 Task: For heading Arial Rounded MT Bold with Underline.  font size for heading26,  'Change the font style of data to'Browallia New.  and font size to 18,  Change the alignment of both headline & data to Align middle & Align Text left.  In the sheet  EvaluationSalesByStore_2022
Action: Mouse moved to (23, 120)
Screenshot: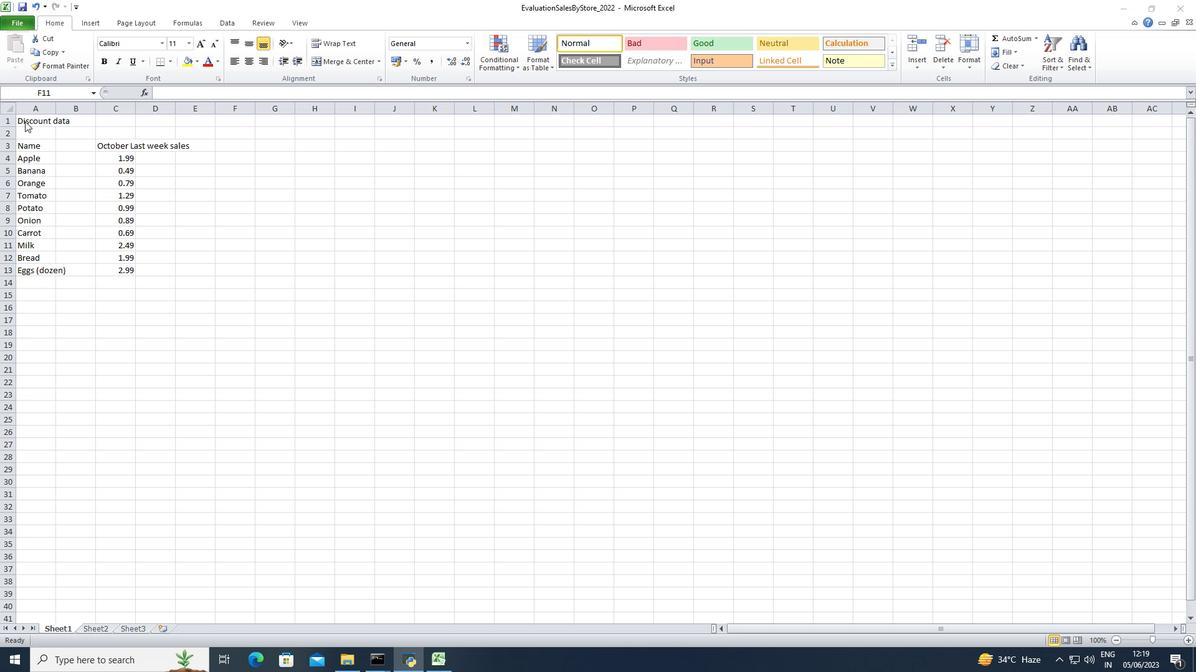 
Action: Mouse pressed left at (23, 120)
Screenshot: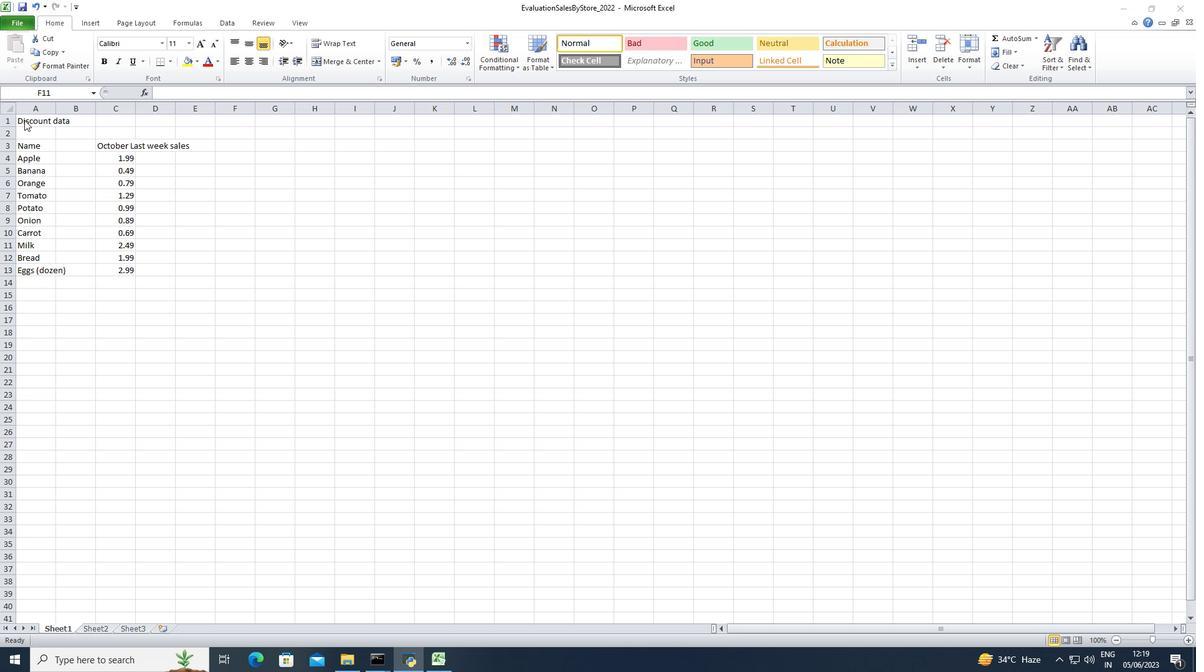 
Action: Mouse moved to (23, 120)
Screenshot: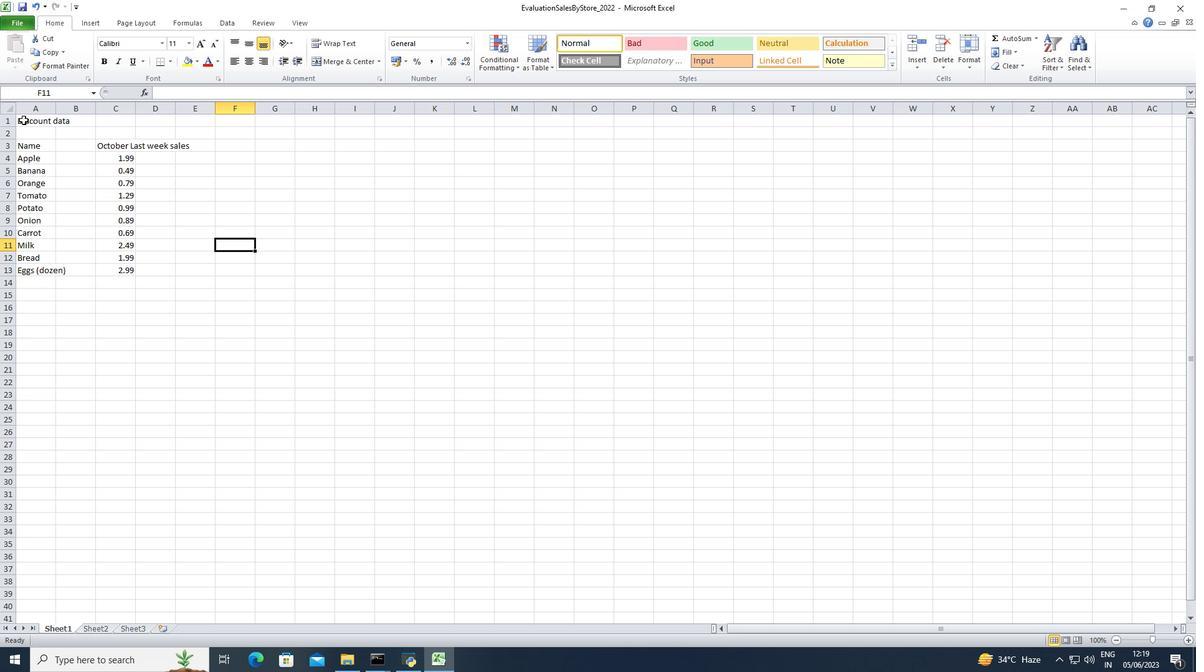 
Action: Mouse pressed left at (23, 120)
Screenshot: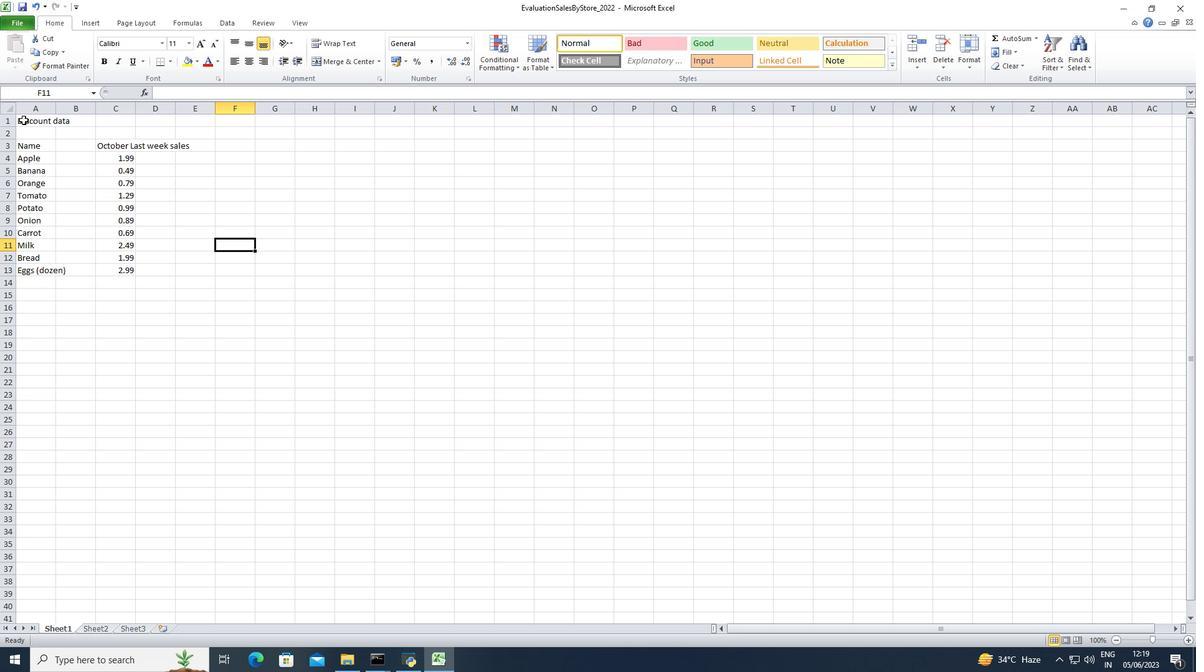 
Action: Mouse moved to (31, 123)
Screenshot: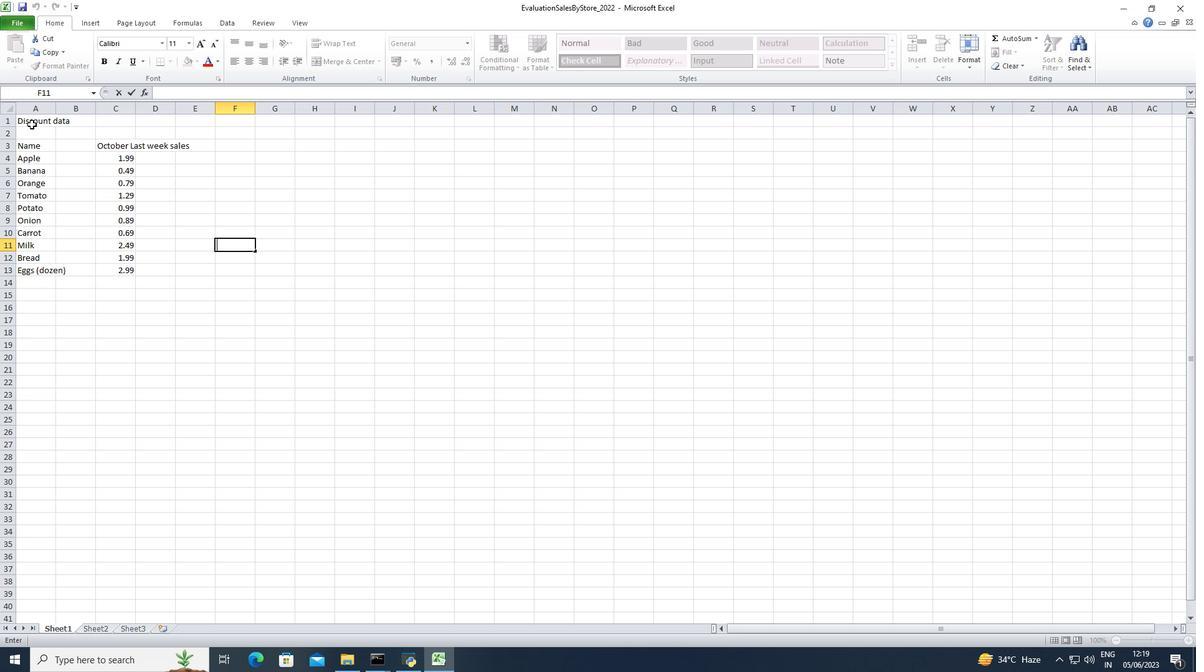 
Action: Mouse pressed left at (31, 123)
Screenshot: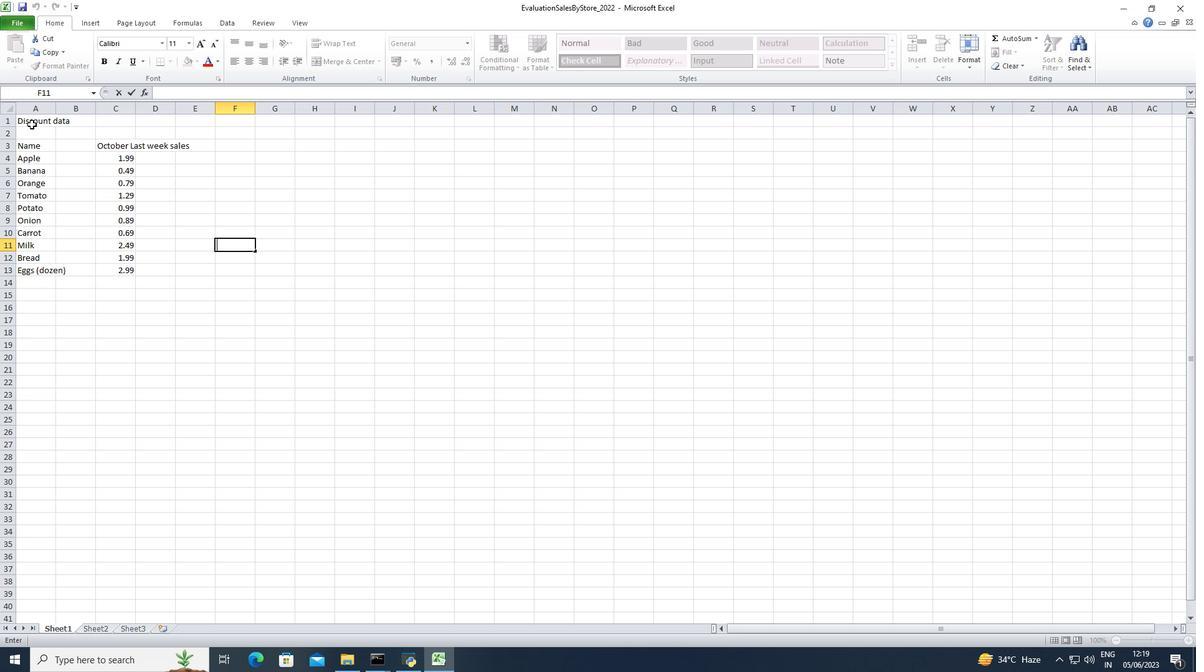 
Action: Mouse moved to (130, 44)
Screenshot: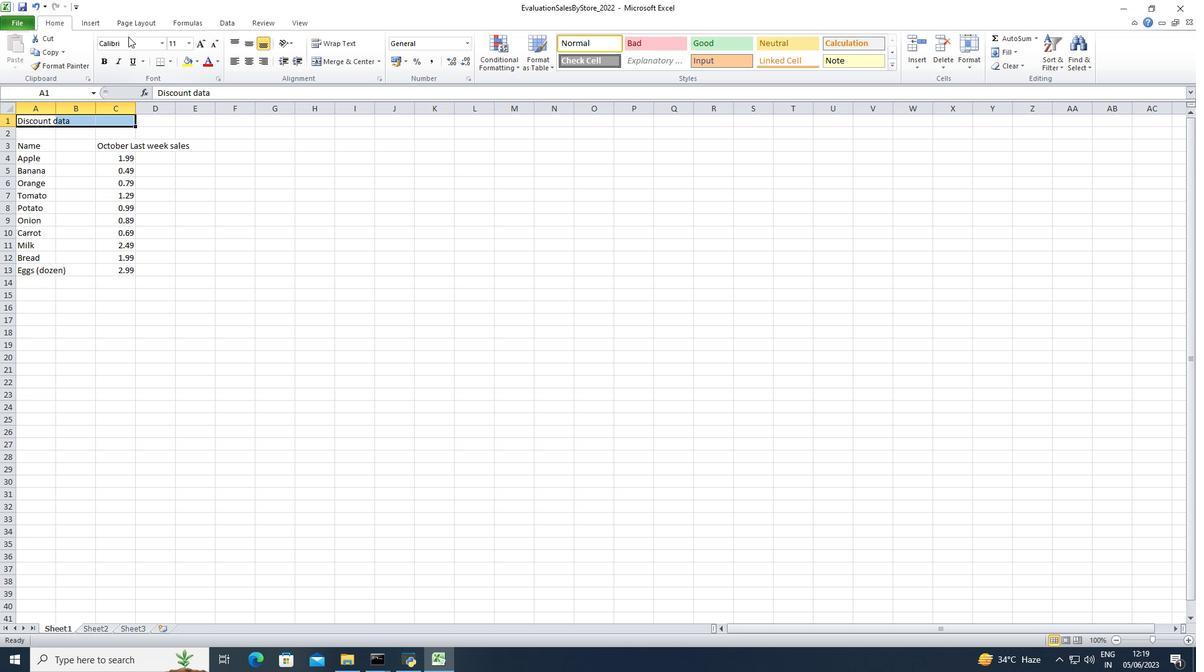 
Action: Mouse pressed left at (130, 44)
Screenshot: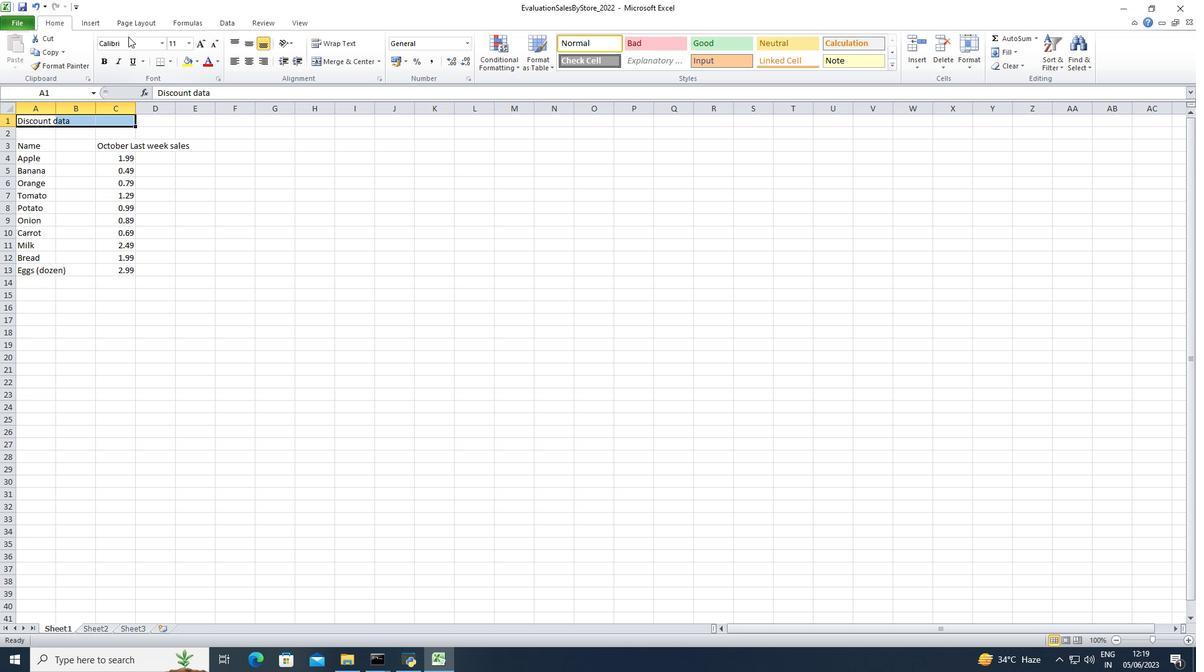 
Action: Key pressed <Key.shift>Arial<Key.space><Key.shift>Rounded<Key.space><Key.shift>MT<Key.space><Key.shift><Key.shift><Key.shift><Key.shift><Key.shift><Key.shift><Key.shift><Key.shift>Bold<Key.enter>
Screenshot: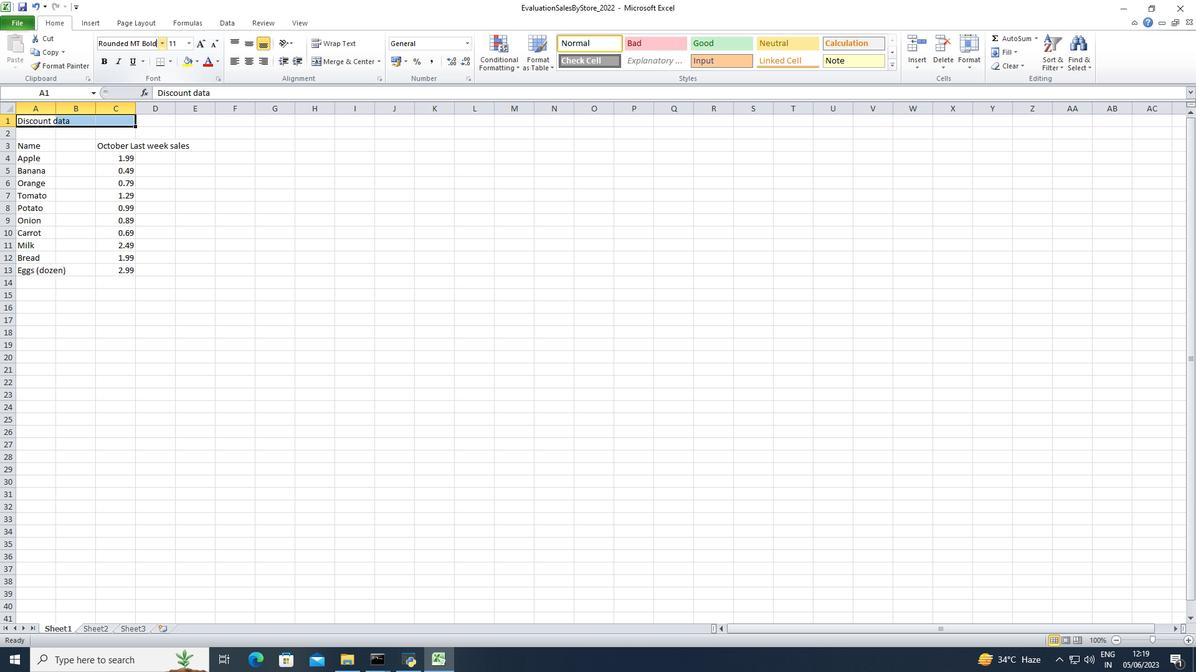 
Action: Mouse moved to (134, 60)
Screenshot: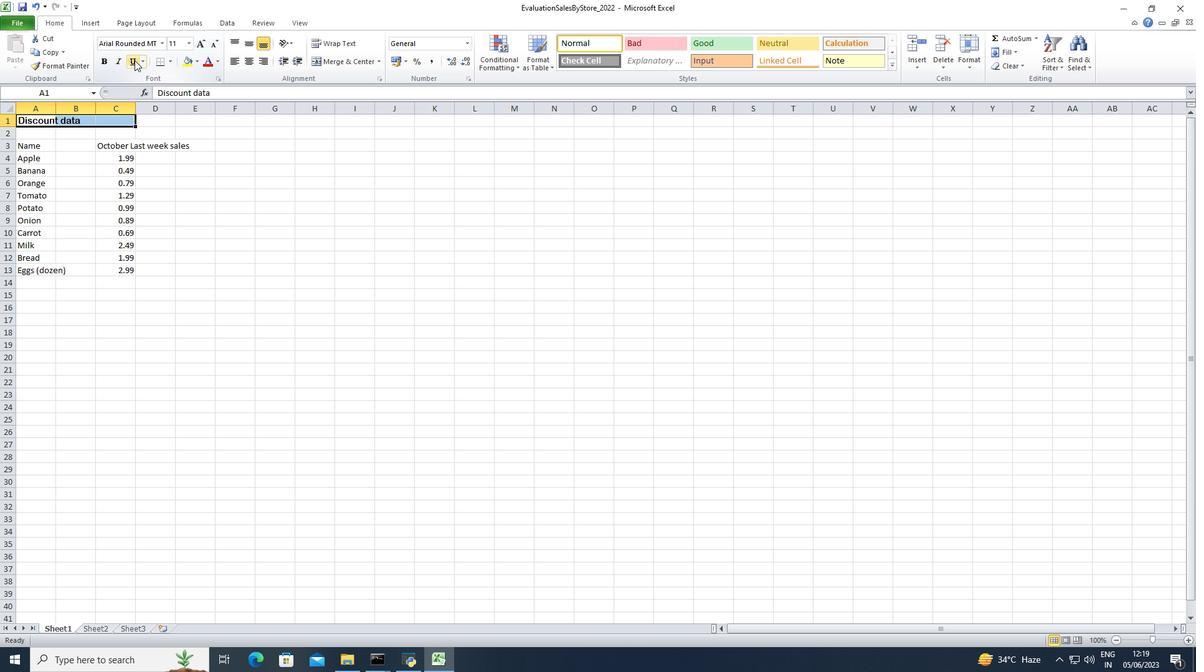 
Action: Mouse pressed left at (134, 60)
Screenshot: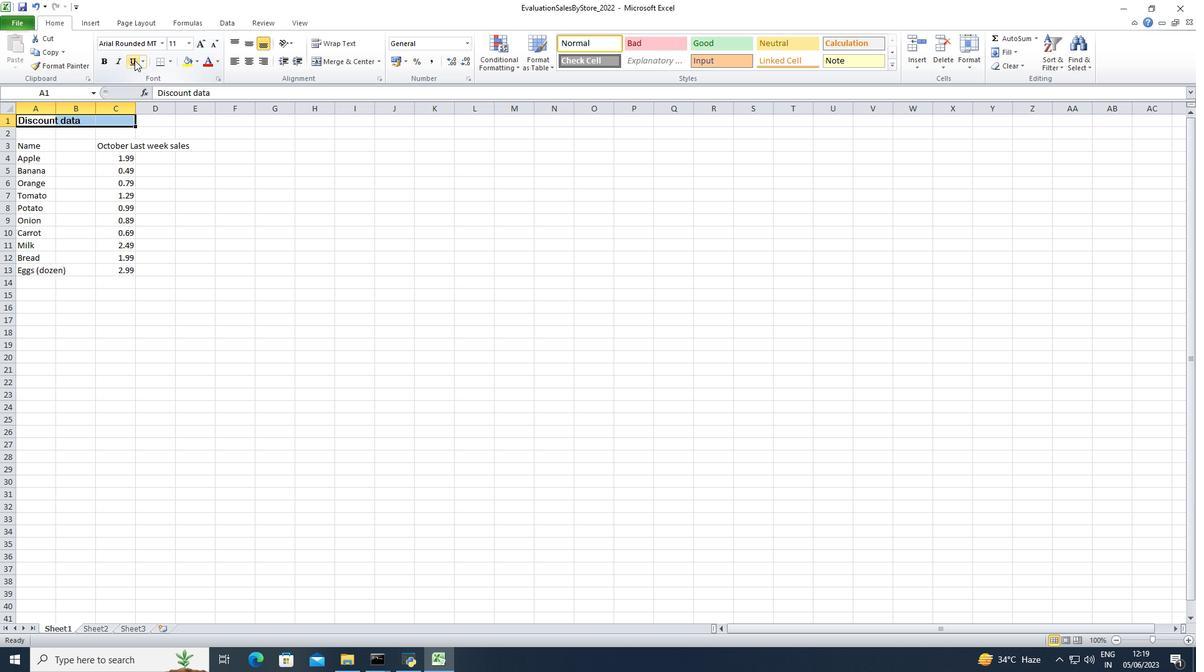 
Action: Mouse moved to (188, 44)
Screenshot: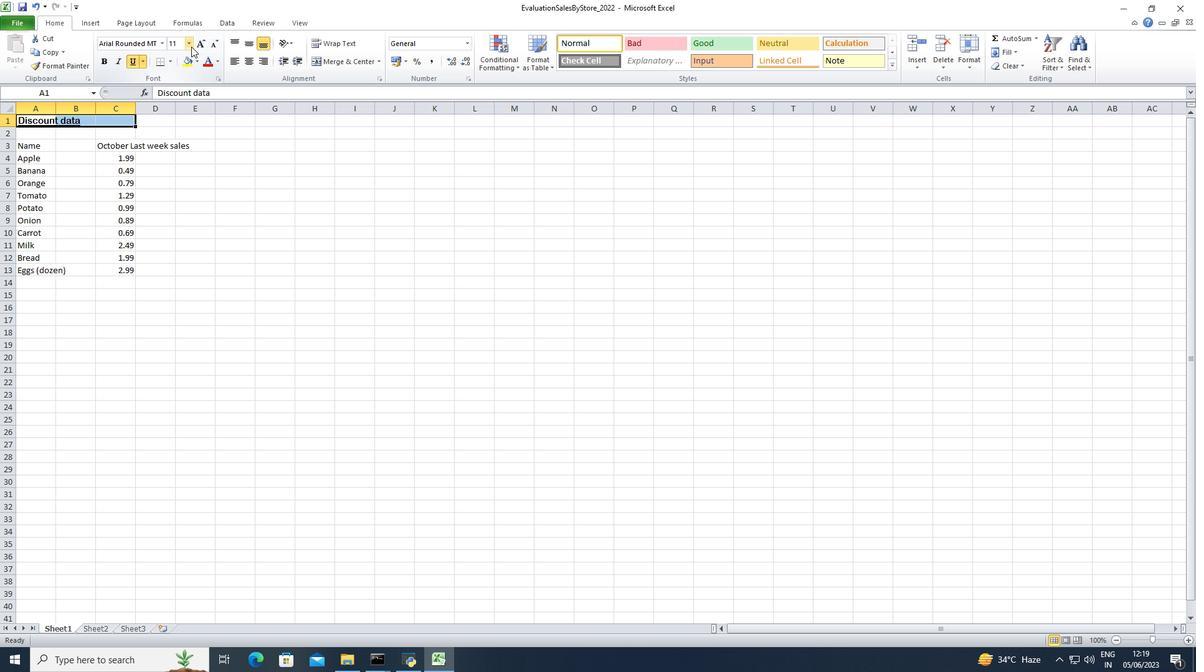 
Action: Mouse pressed left at (188, 44)
Screenshot: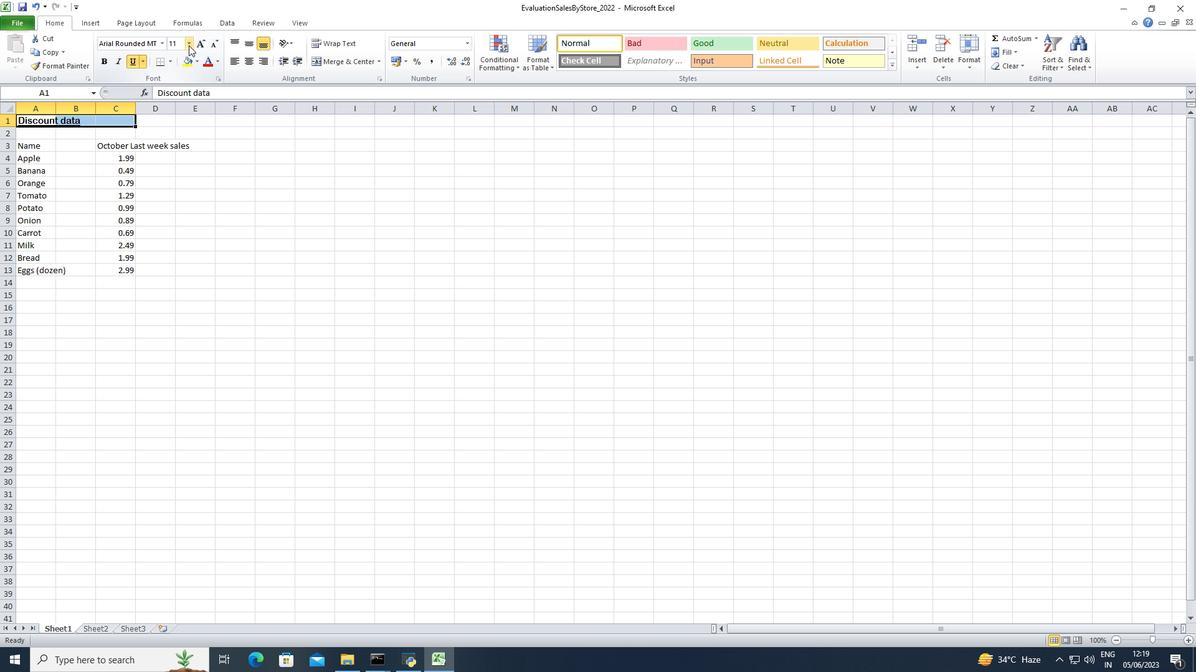 
Action: Mouse moved to (178, 170)
Screenshot: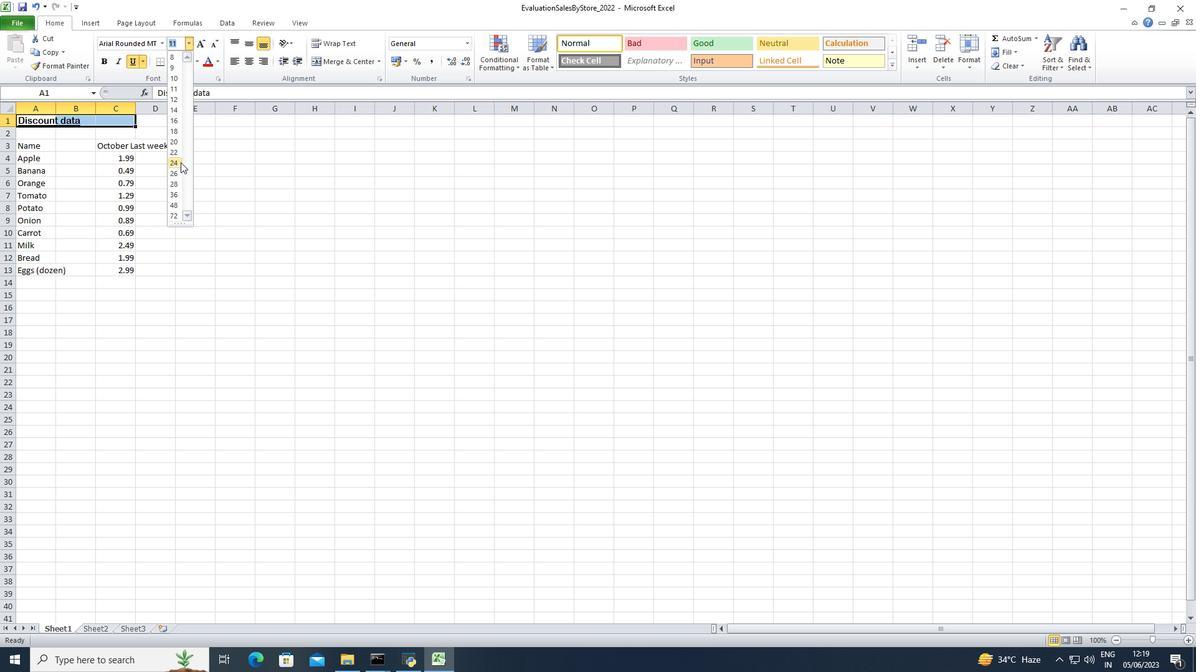 
Action: Mouse pressed left at (178, 170)
Screenshot: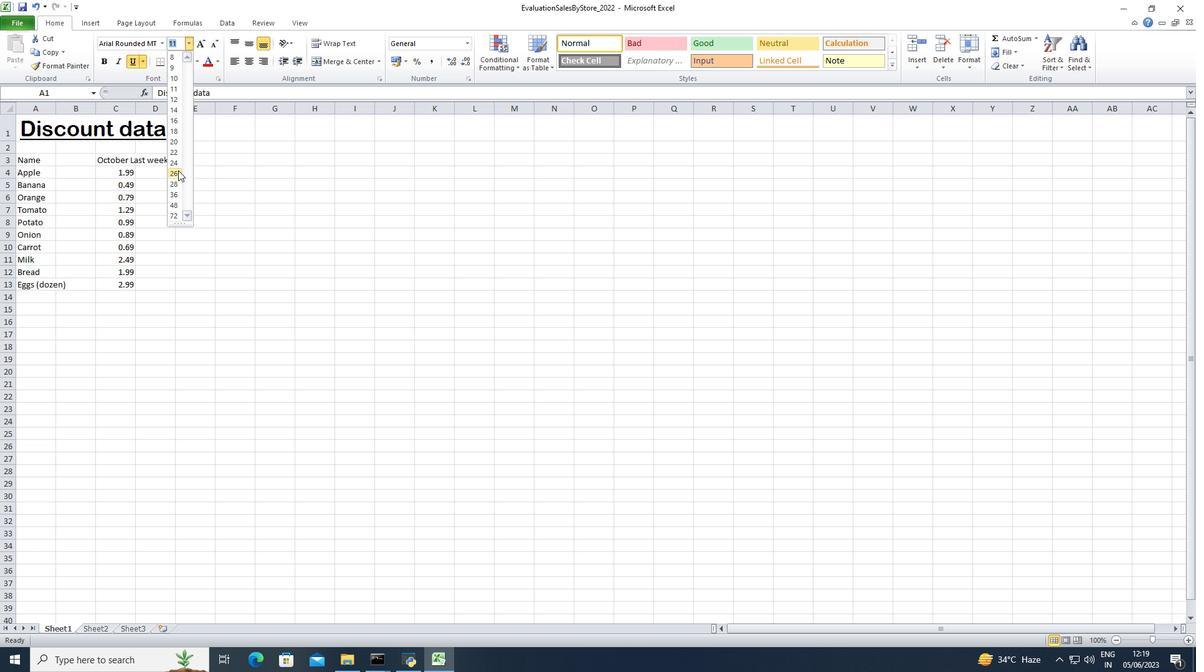 
Action: Mouse moved to (56, 110)
Screenshot: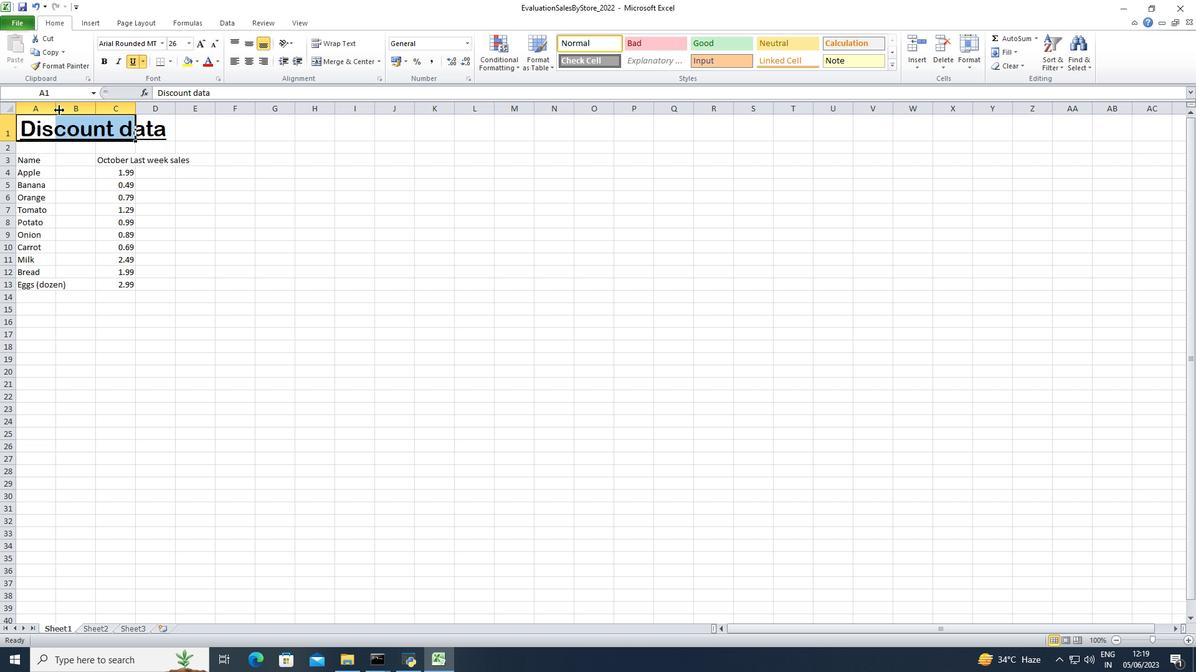 
Action: Mouse pressed left at (56, 110)
Screenshot: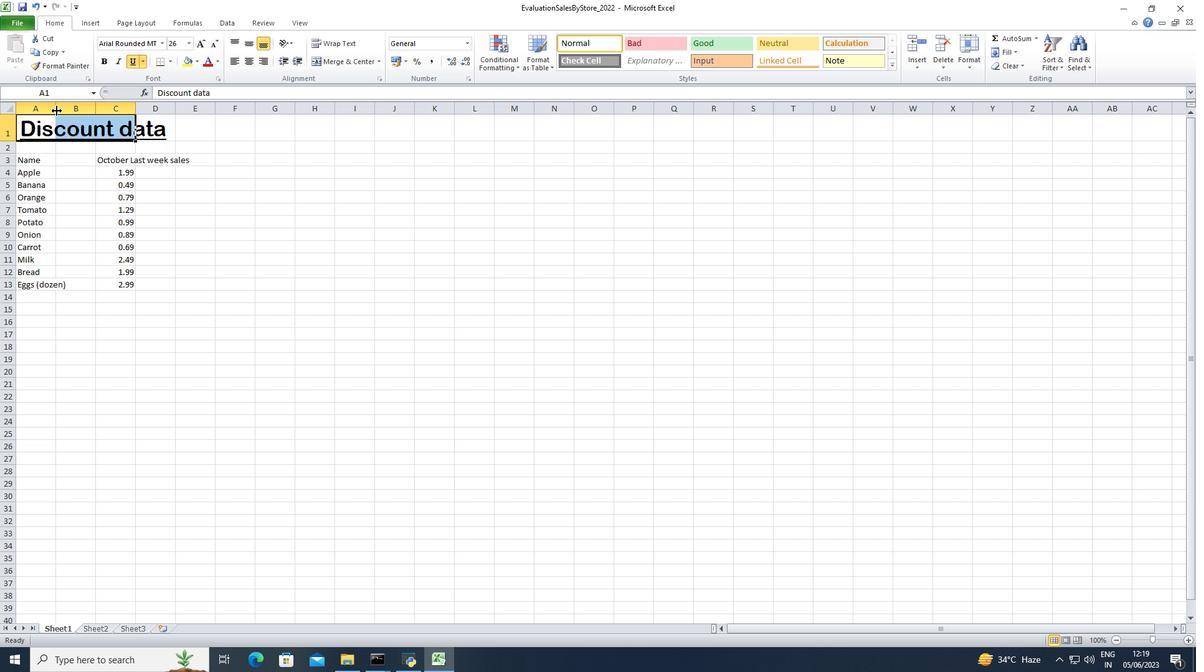 
Action: Mouse moved to (118, 108)
Screenshot: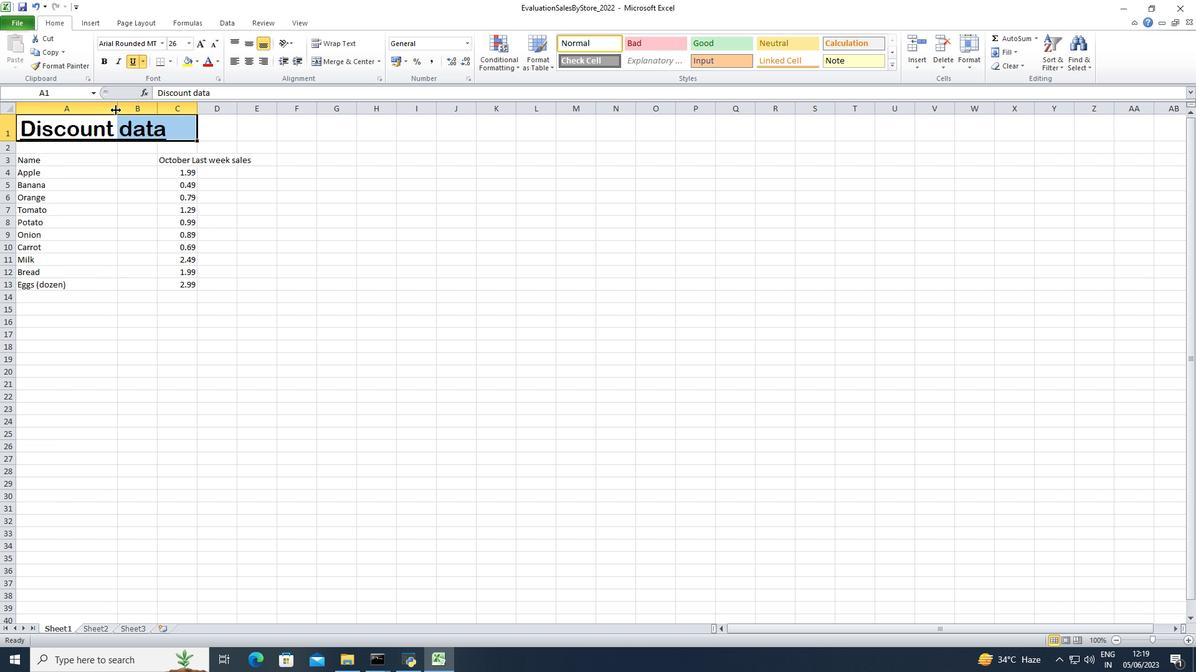 
Action: Mouse pressed left at (118, 108)
Screenshot: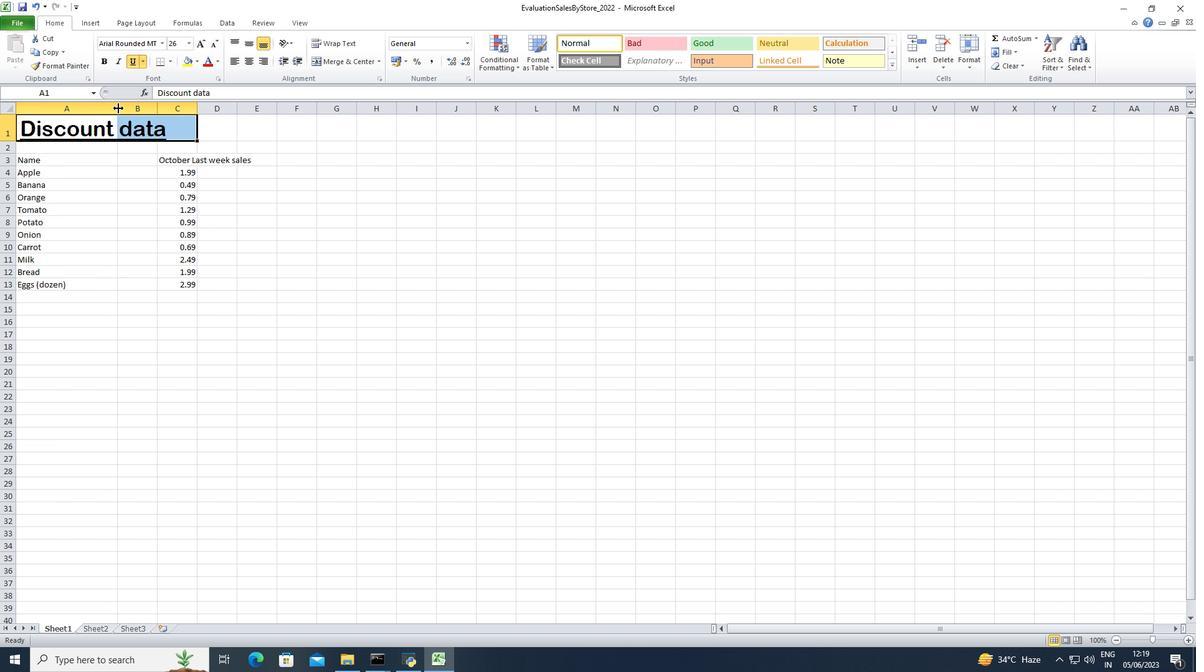 
Action: Mouse moved to (51, 163)
Screenshot: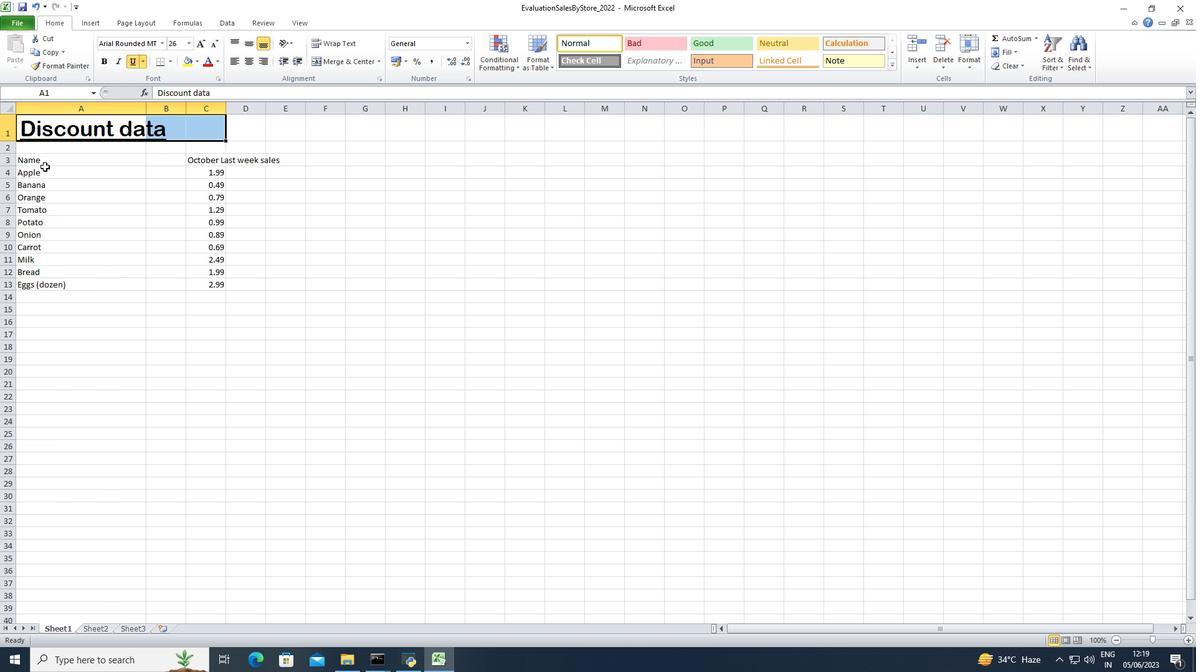 
Action: Mouse pressed left at (51, 163)
Screenshot: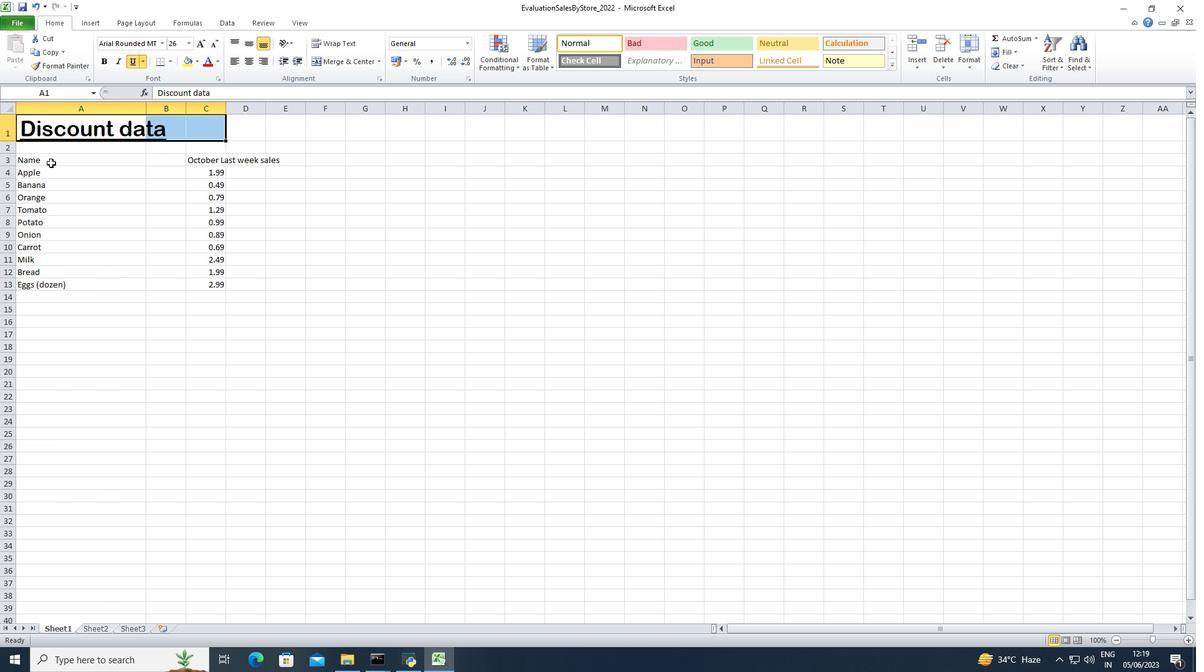 
Action: Mouse moved to (123, 40)
Screenshot: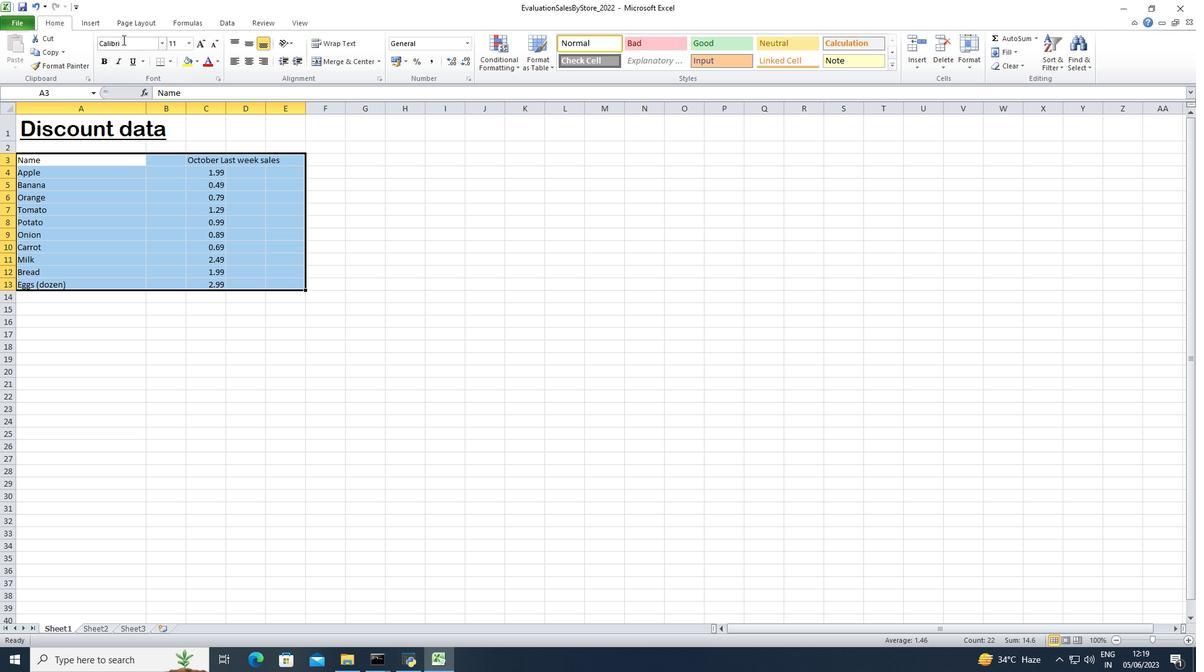 
Action: Mouse pressed left at (123, 40)
Screenshot: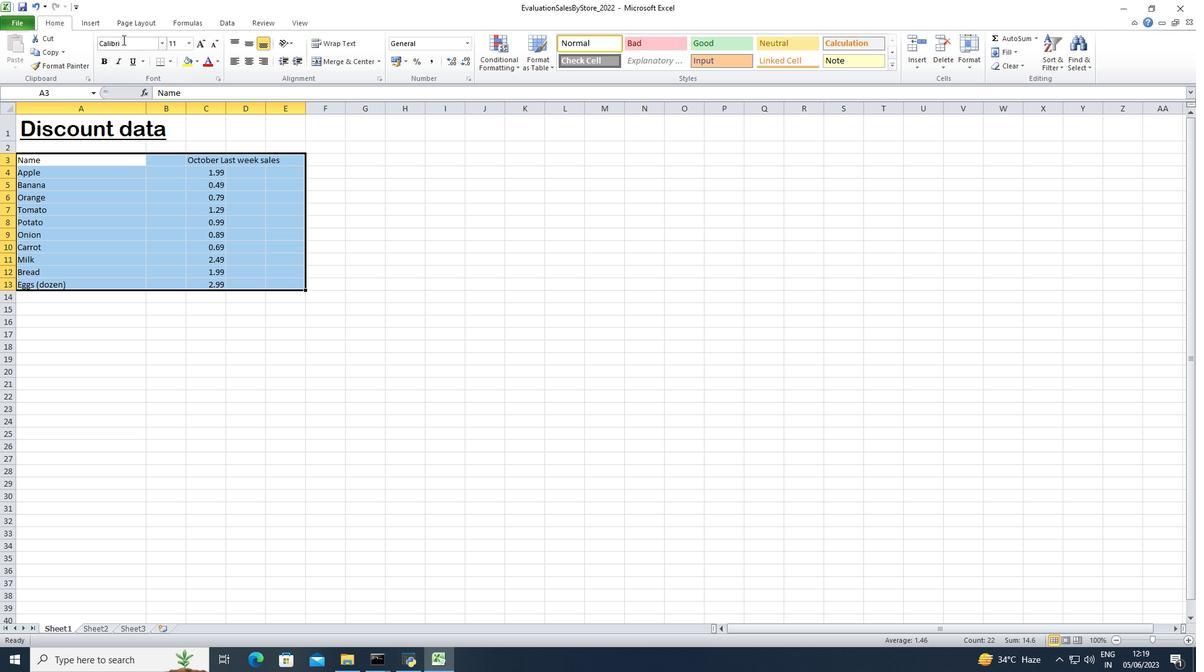 
Action: Key pressed <Key.shift>Browallia<Key.space><Key.shift>New<Key.enter>
Screenshot: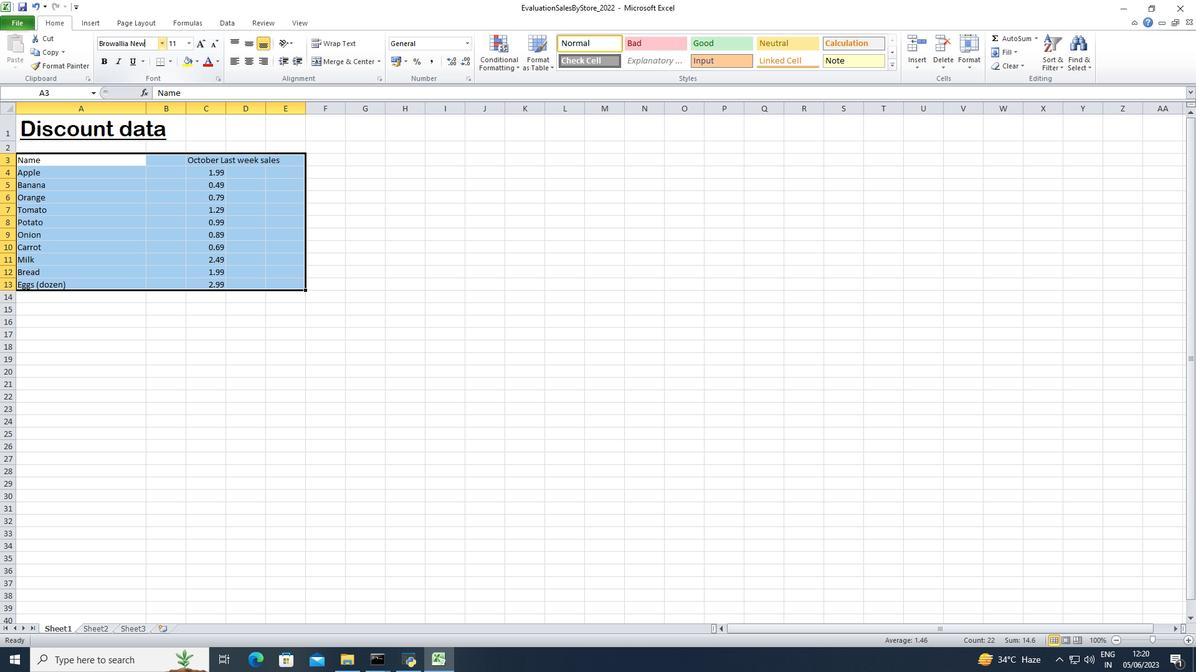
Action: Mouse moved to (188, 41)
Screenshot: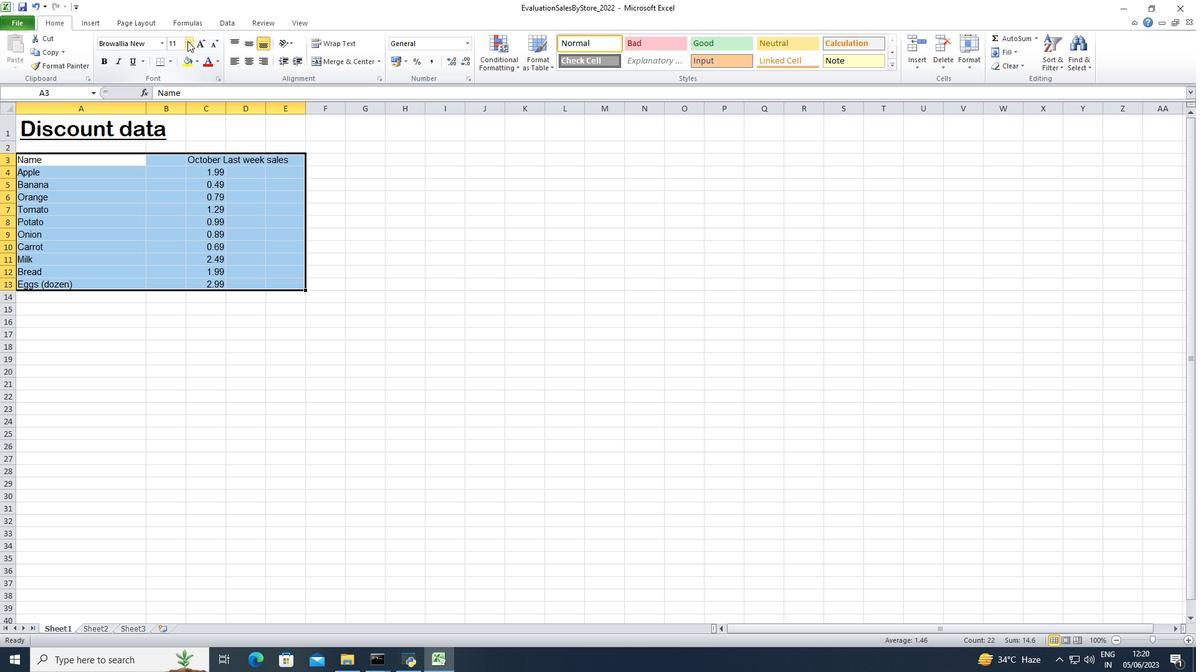
Action: Mouse pressed left at (188, 41)
Screenshot: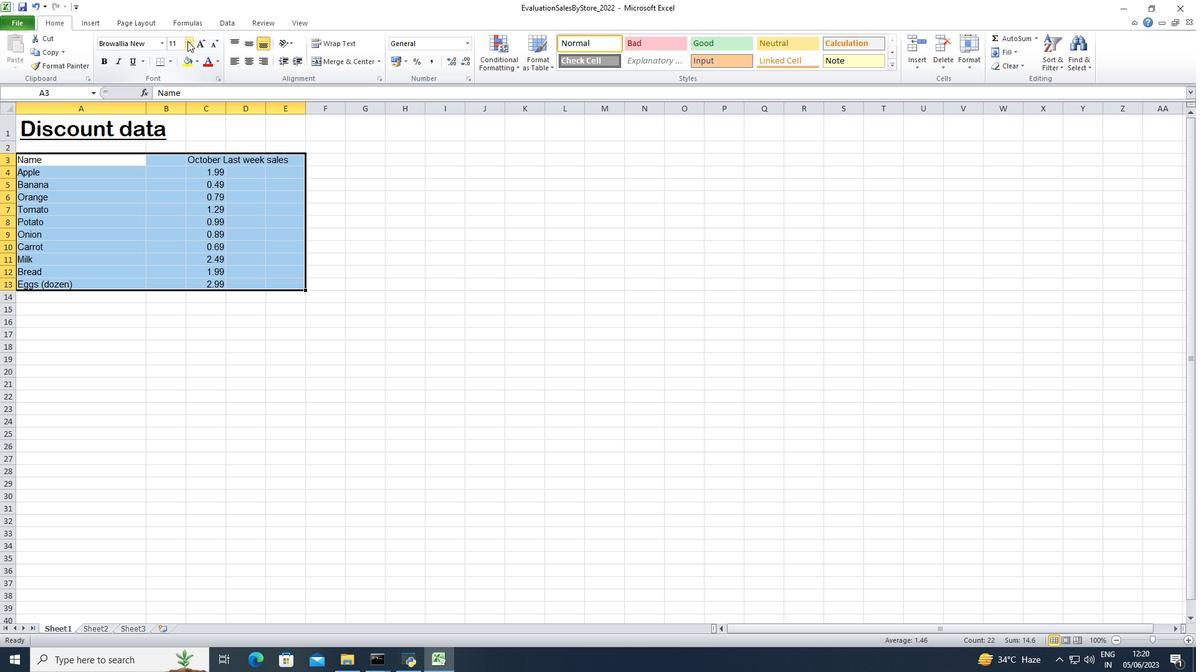 
Action: Mouse moved to (178, 129)
Screenshot: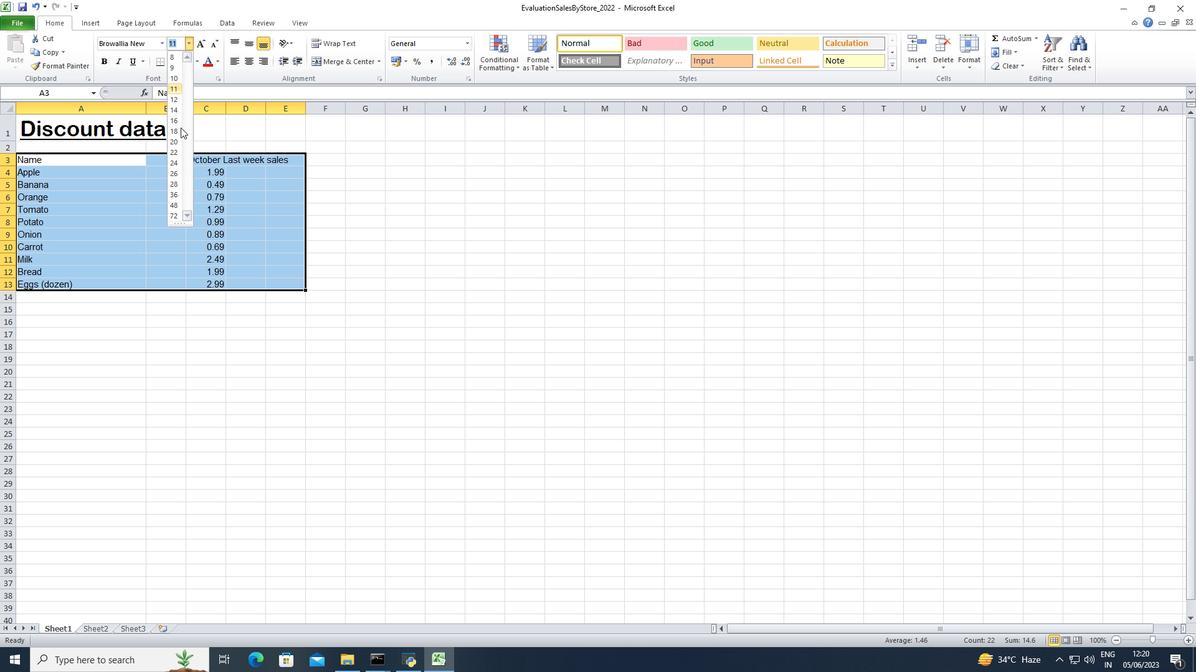 
Action: Mouse pressed left at (178, 129)
Screenshot: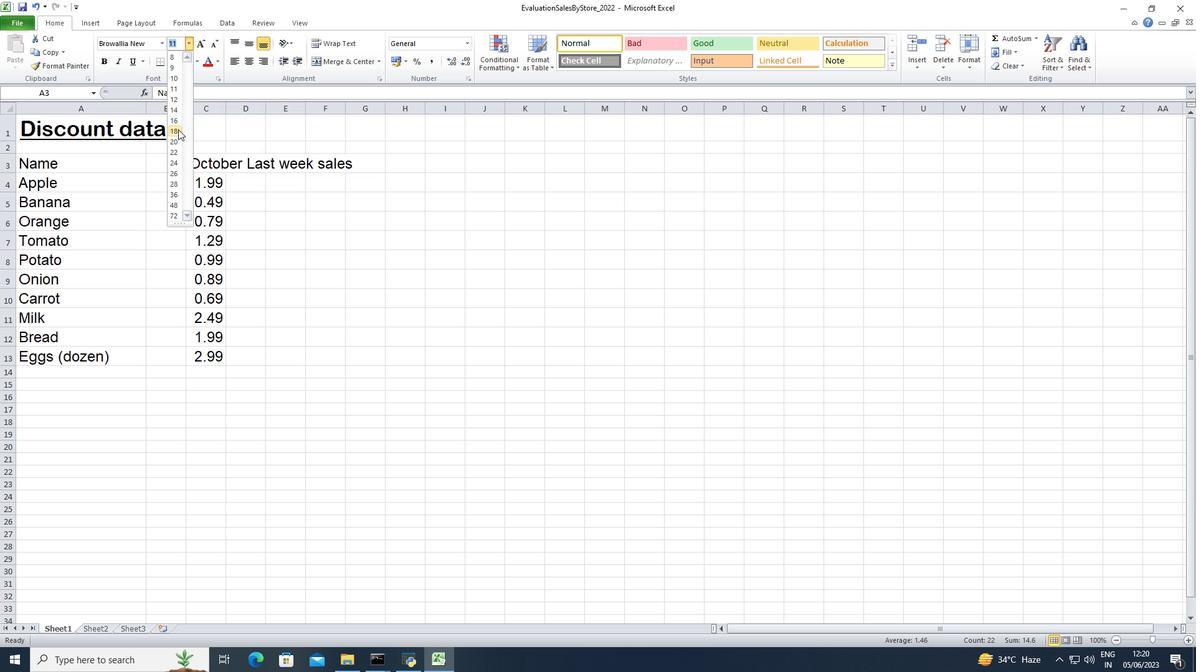 
Action: Mouse moved to (248, 62)
Screenshot: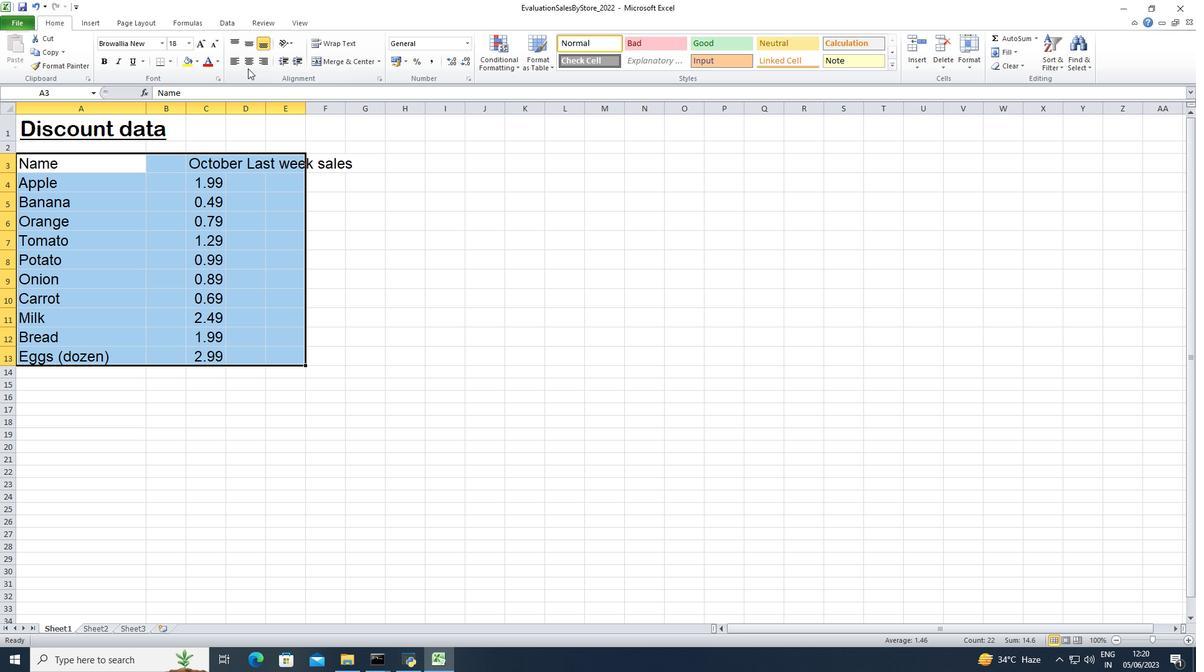 
Action: Mouse pressed left at (248, 62)
Screenshot: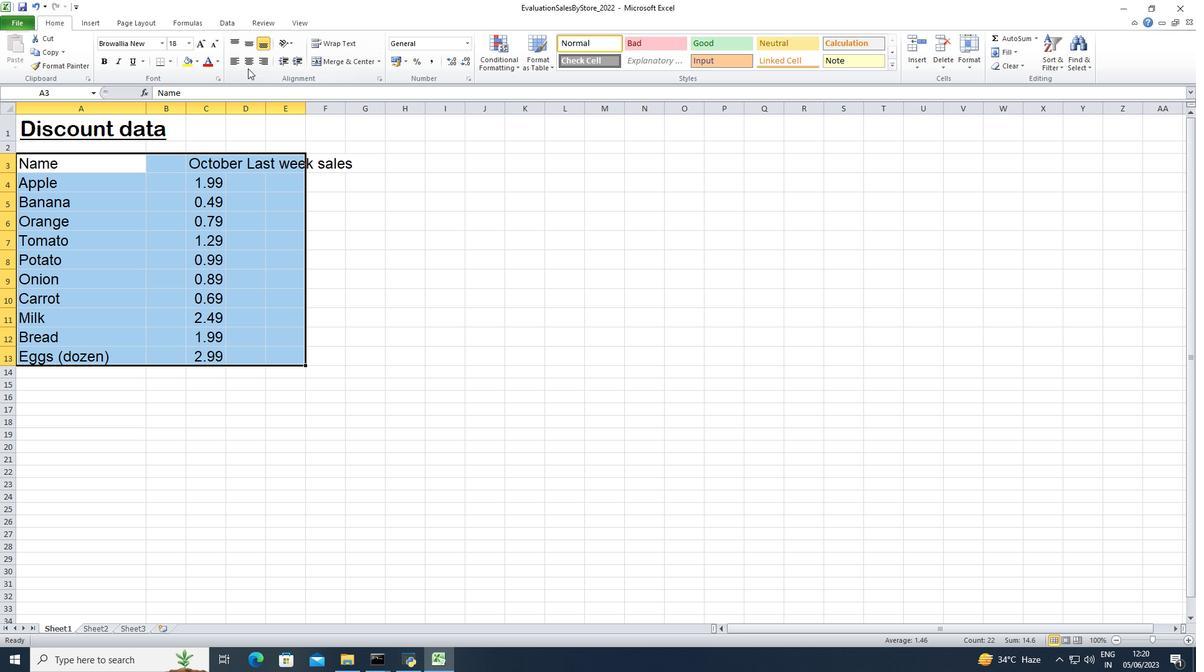 
Action: Mouse moved to (146, 109)
Screenshot: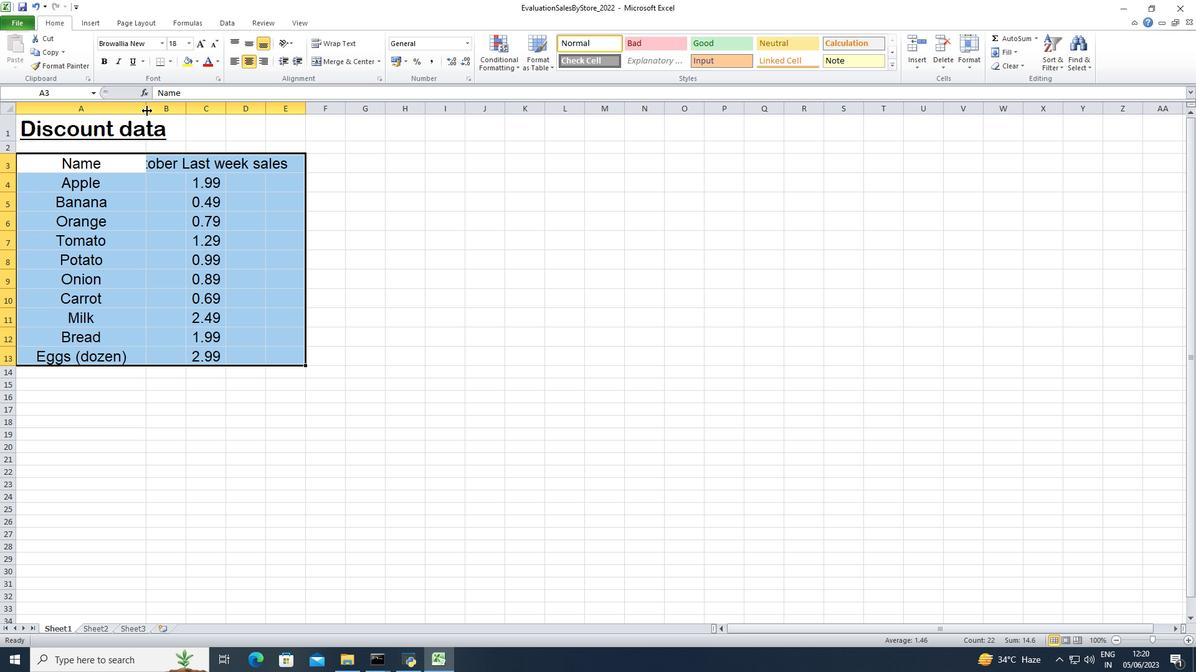 
Action: Mouse pressed left at (146, 109)
Screenshot: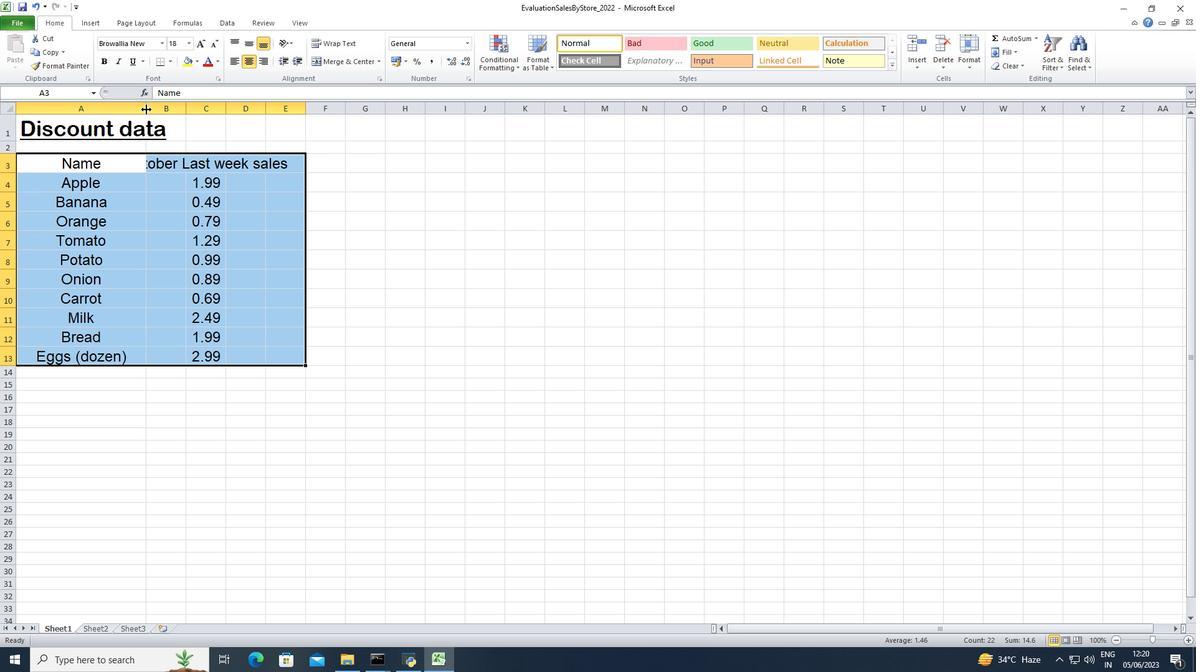 
Action: Mouse moved to (178, 112)
Screenshot: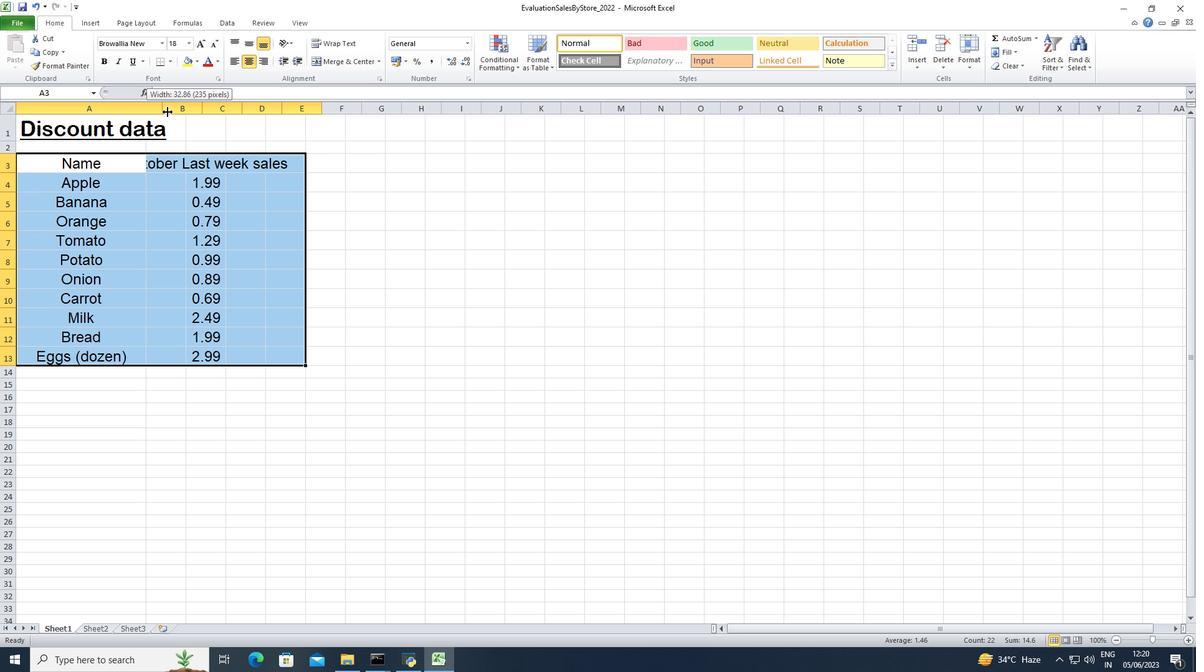 
Action: Mouse pressed left at (178, 112)
Screenshot: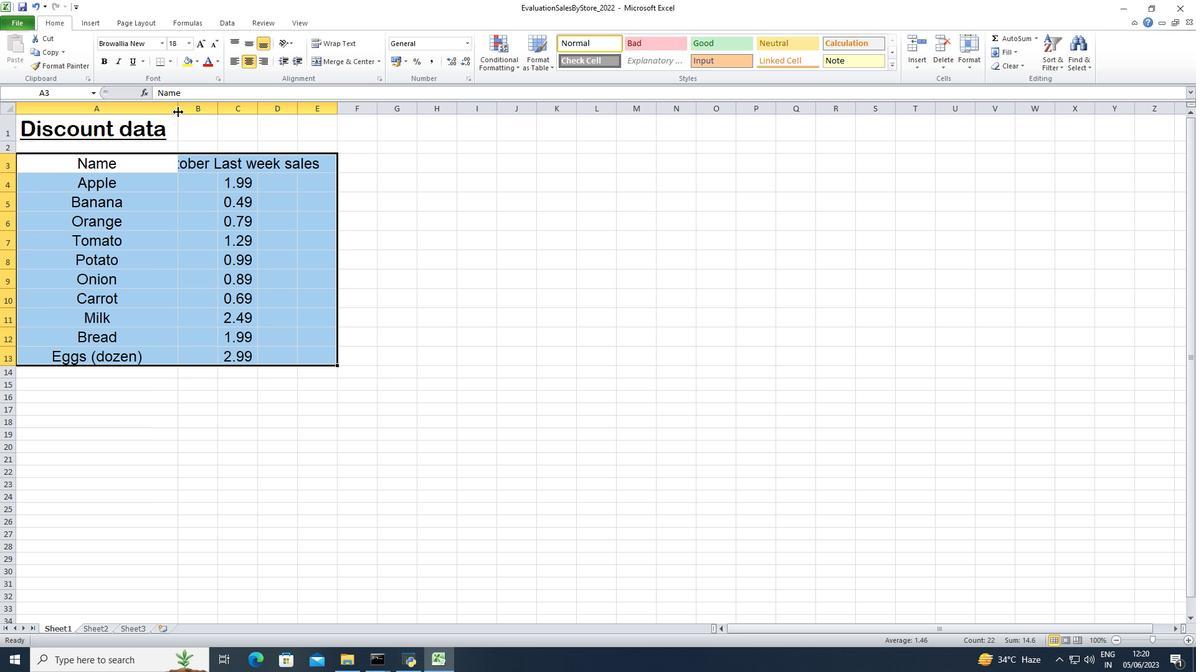 
Action: Mouse moved to (310, 113)
Screenshot: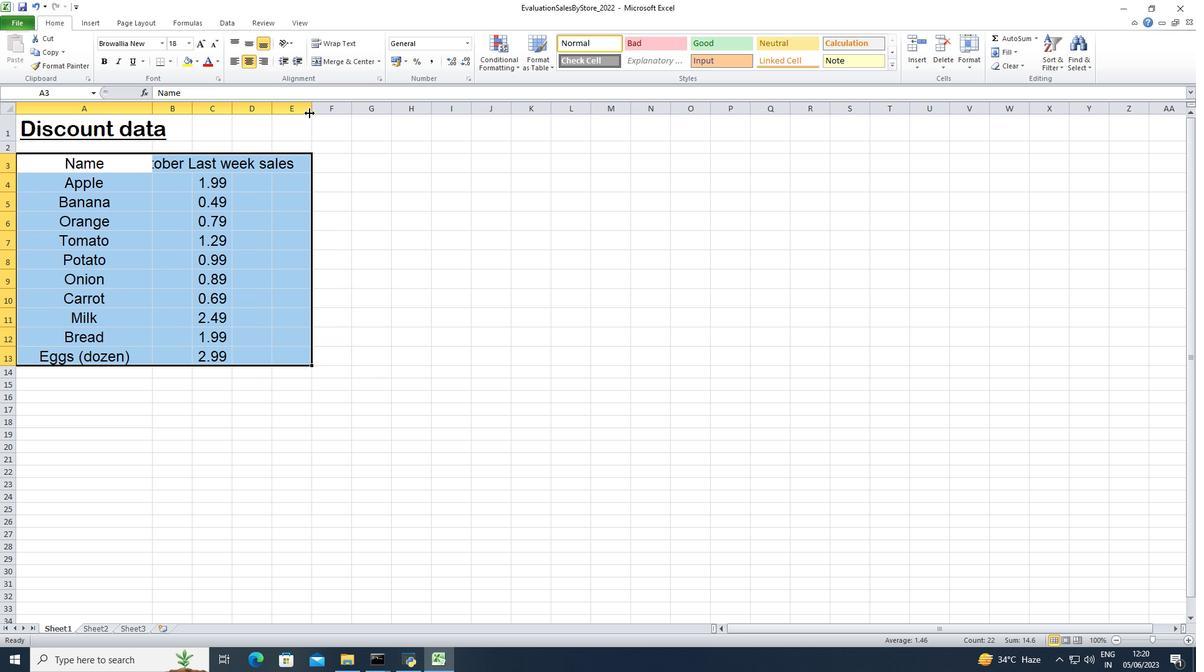 
Action: Mouse pressed left at (310, 113)
Screenshot: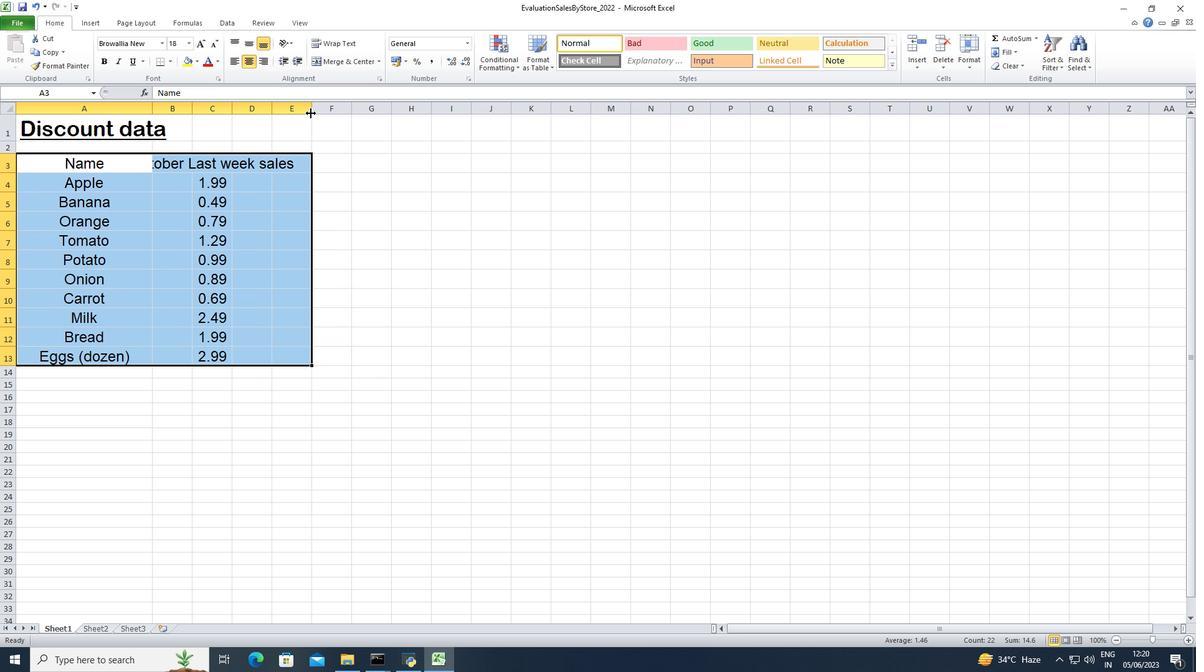 
Action: Mouse moved to (193, 108)
Screenshot: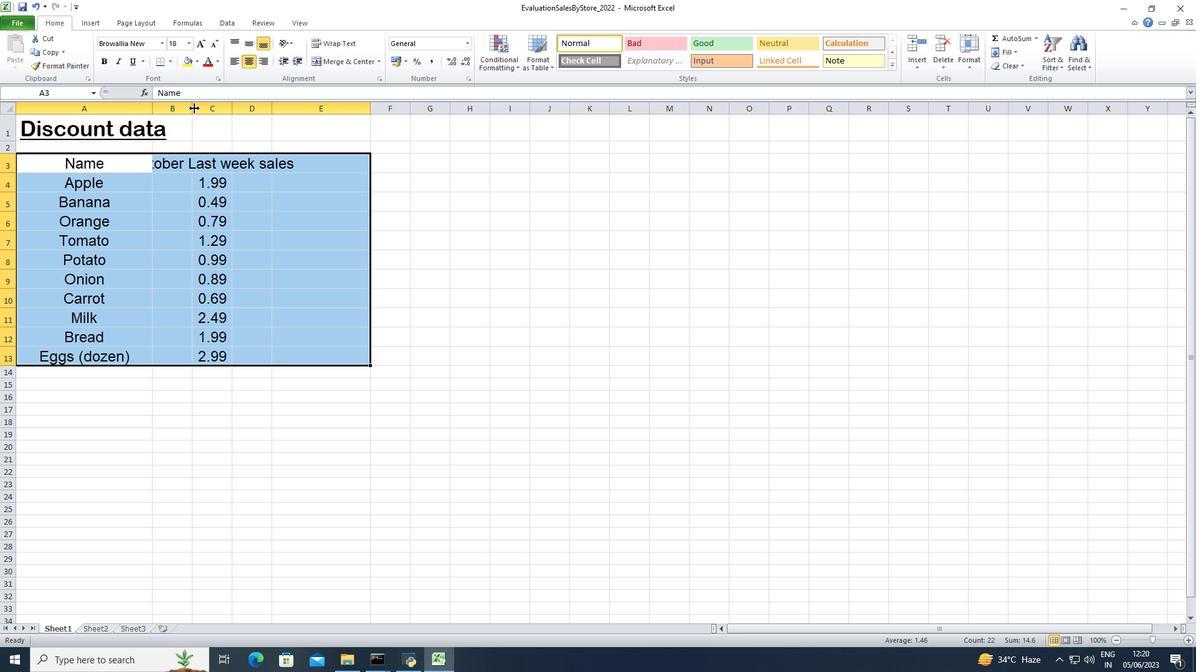 
Action: Mouse pressed left at (193, 108)
Screenshot: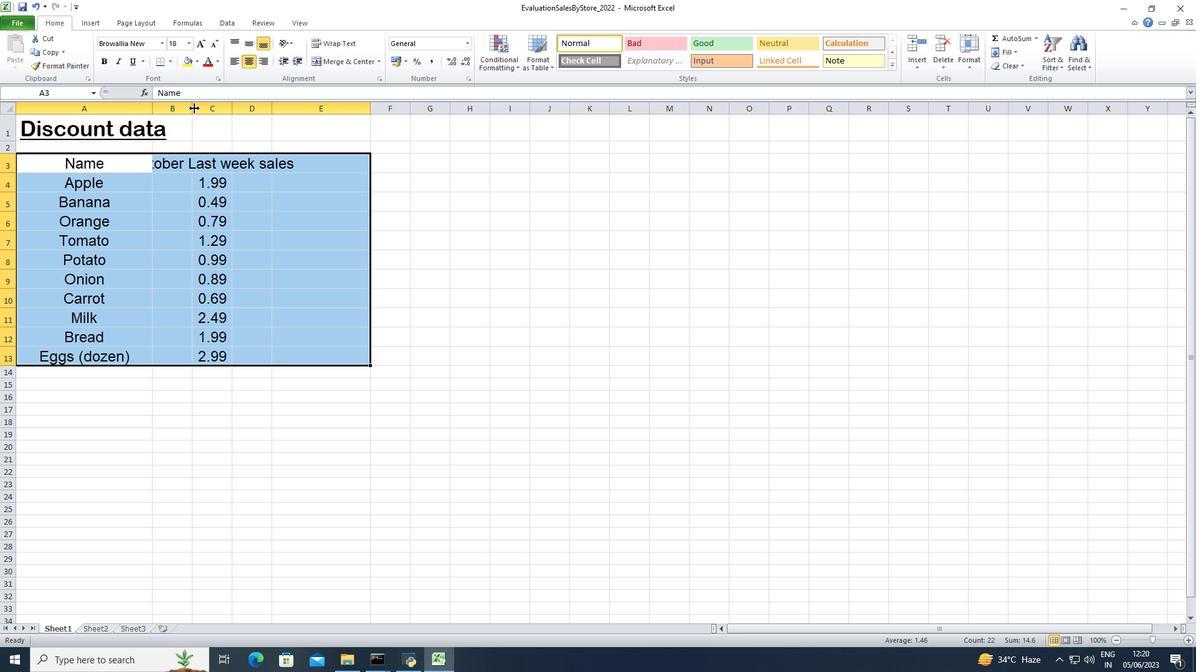 
Action: Mouse moved to (536, 174)
Screenshot: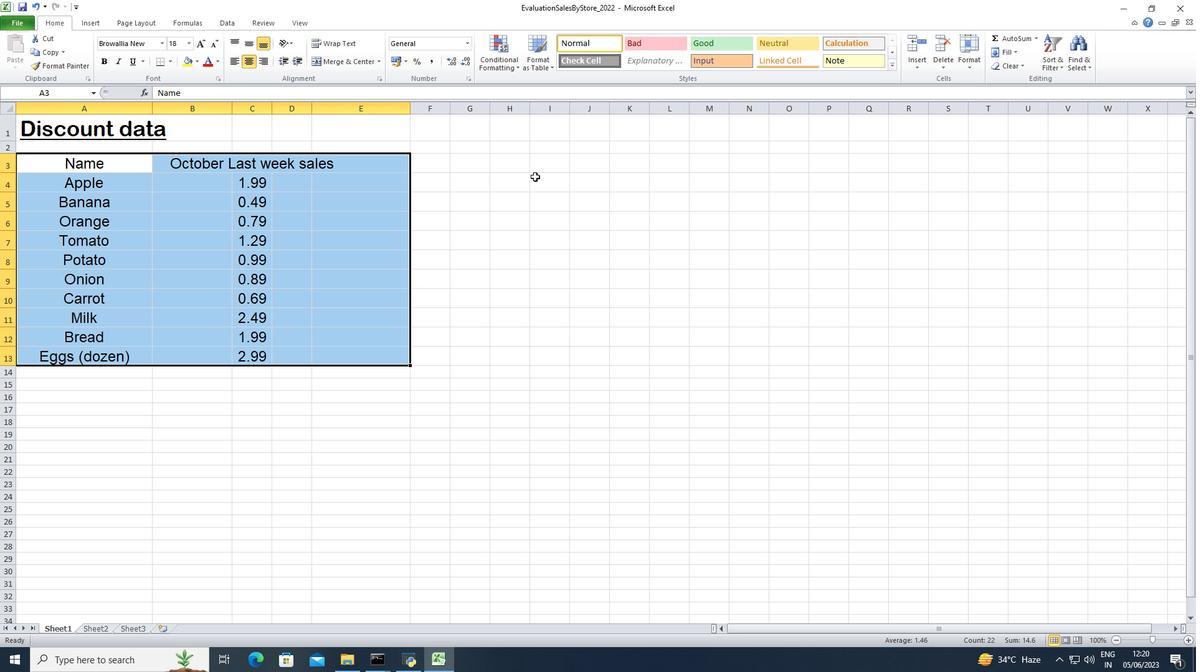 
Action: Mouse pressed left at (536, 174)
Screenshot: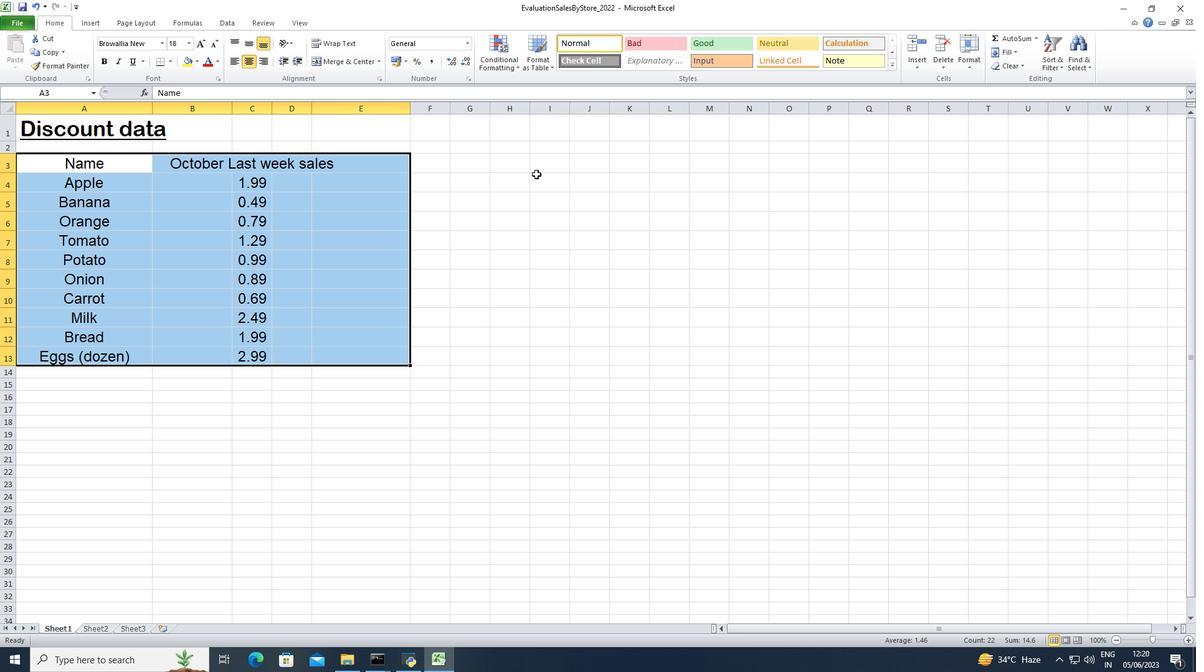 
